 Task: Add a dentist appointment for a gum check-up on the 25th at 5:00 PM.
Action: Mouse moved to (836, 105)
Screenshot: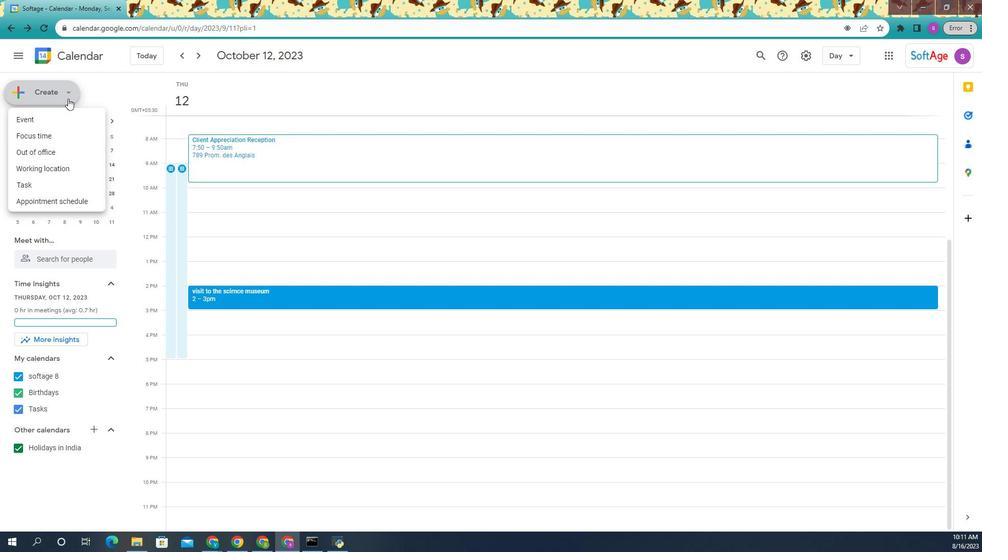
Action: Mouse pressed left at (836, 105)
Screenshot: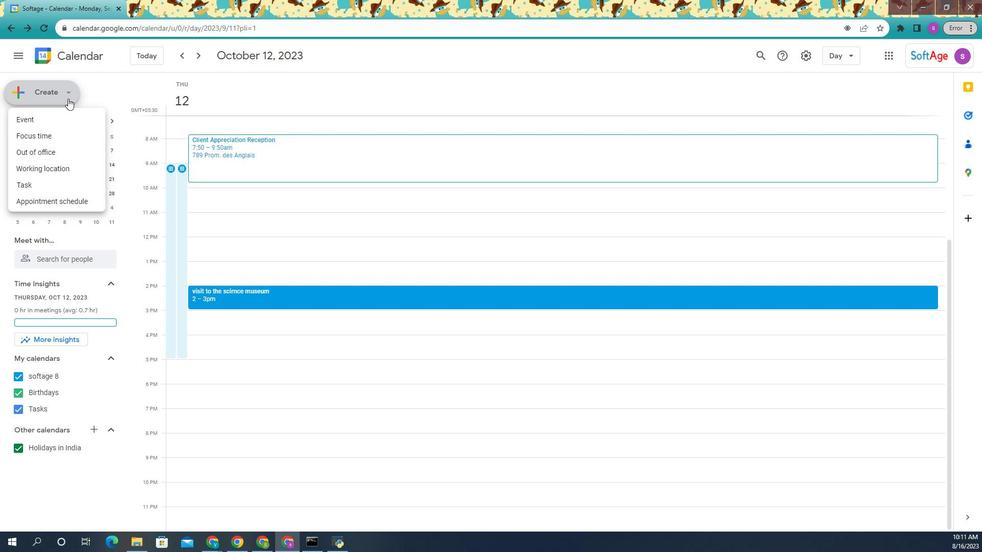 
Action: Mouse moved to (835, 206)
Screenshot: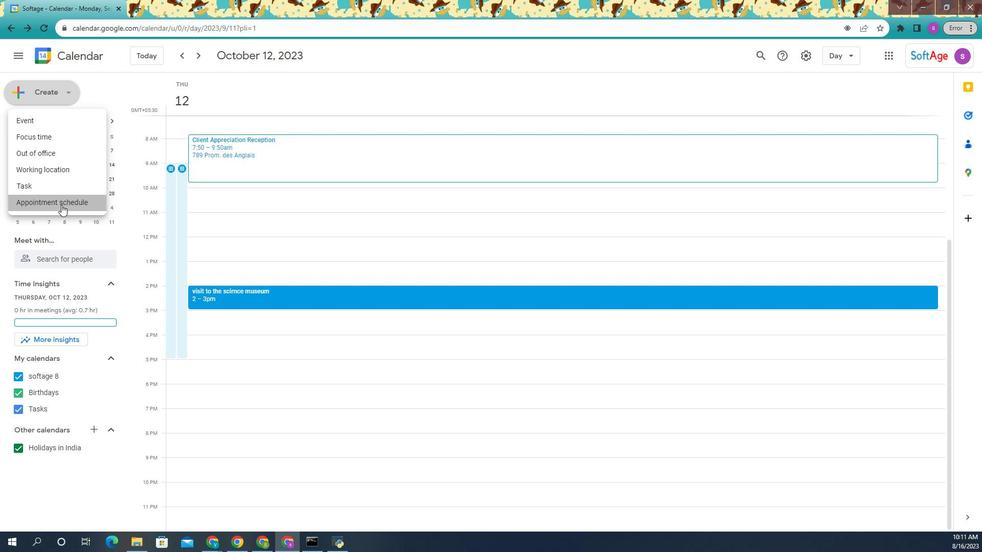 
Action: Mouse pressed left at (835, 206)
Screenshot: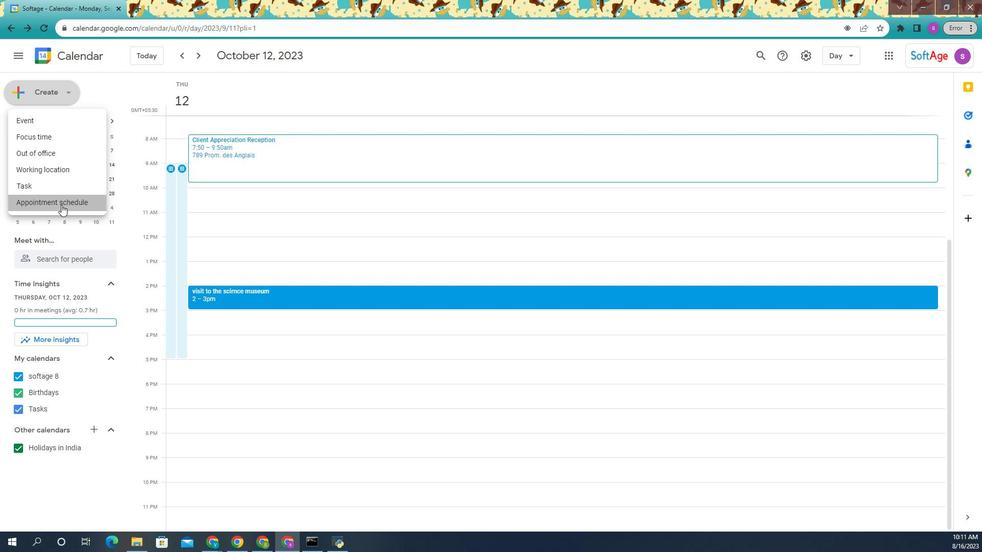 
Action: Mouse moved to (888, 96)
Screenshot: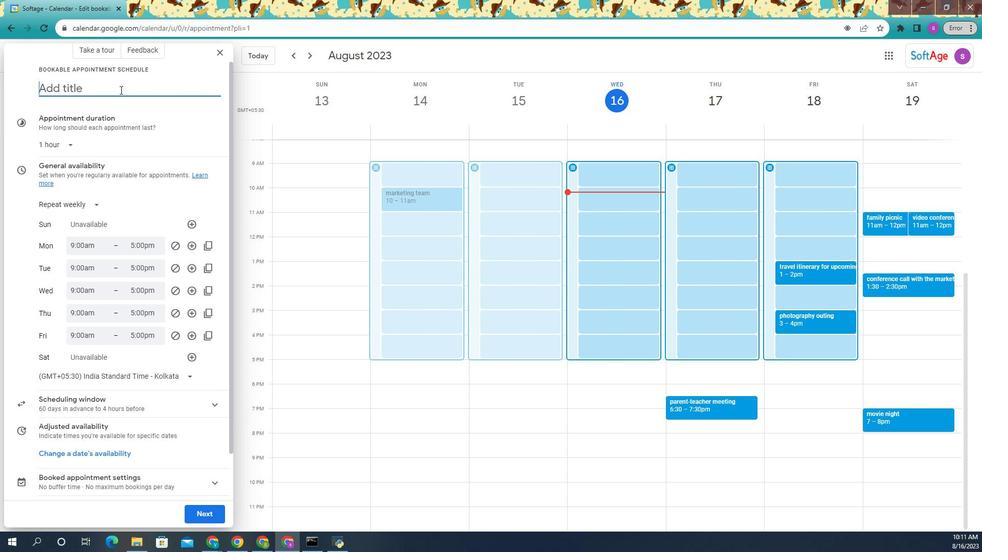 
Action: Mouse pressed left at (888, 96)
Screenshot: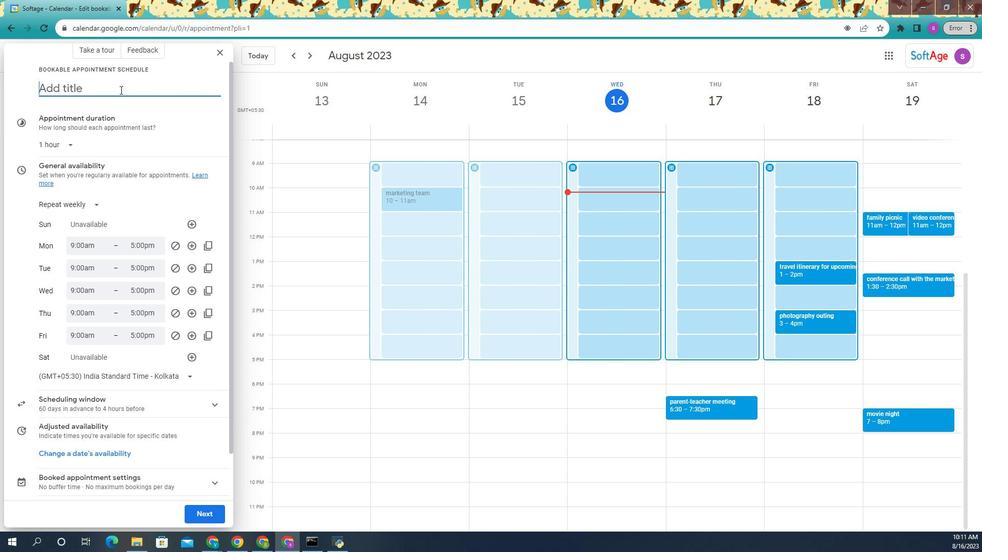 
Action: Key pressed dentist<Key.space>appointment
Screenshot: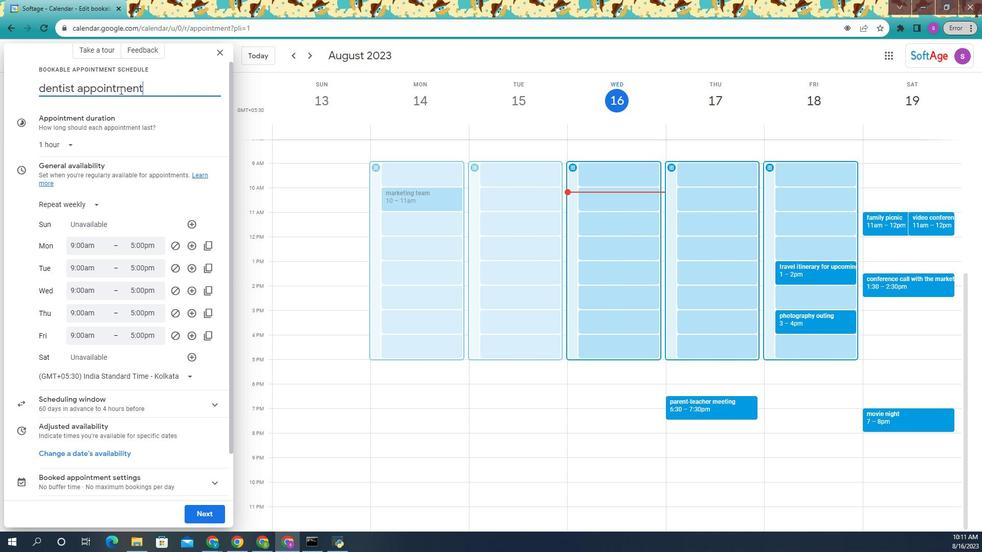 
Action: Mouse moved to (904, 84)
Screenshot: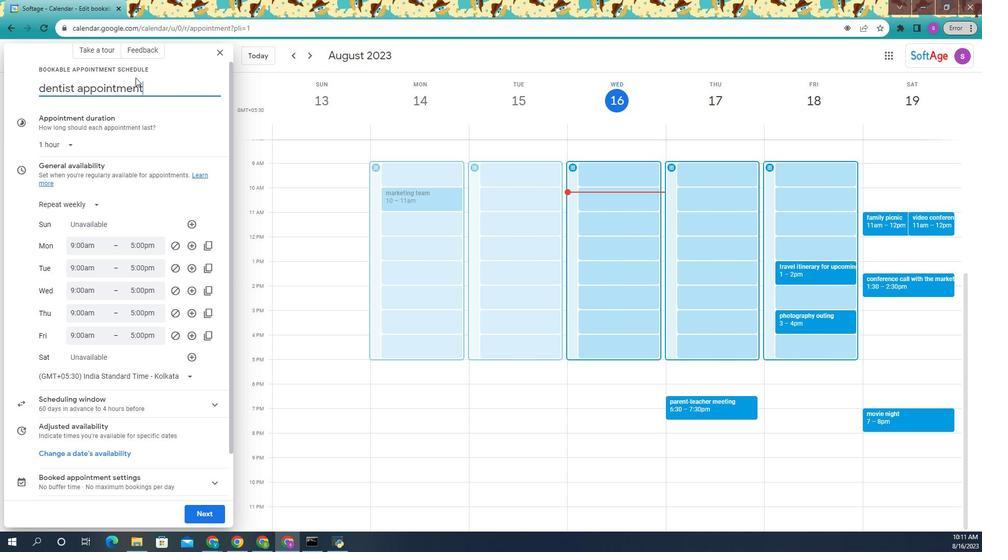 
Action: Key pressed <Key.space>for<Key.space>gum-c<Key.backspace><Key.backspace><Key.space>check-up
Screenshot: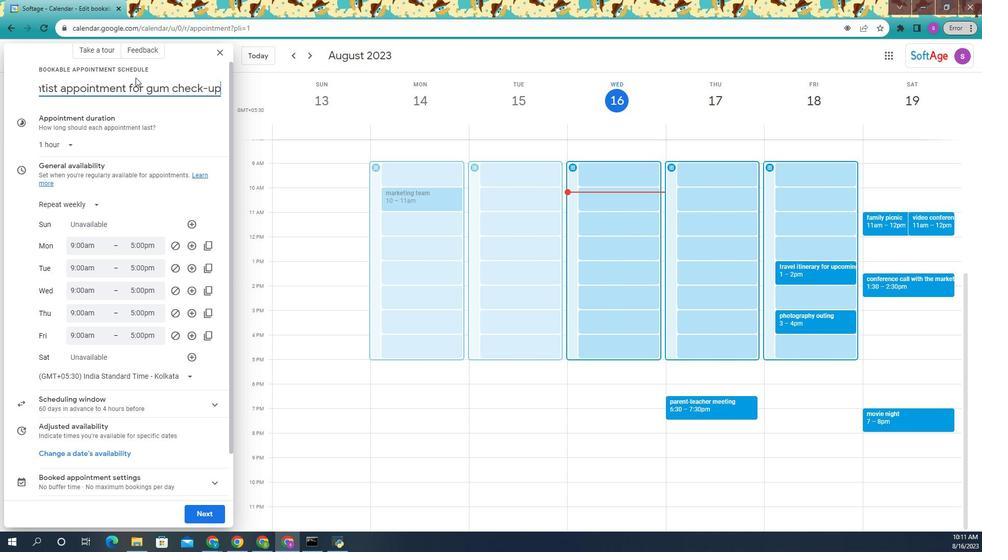 
Action: Mouse moved to (859, 205)
Screenshot: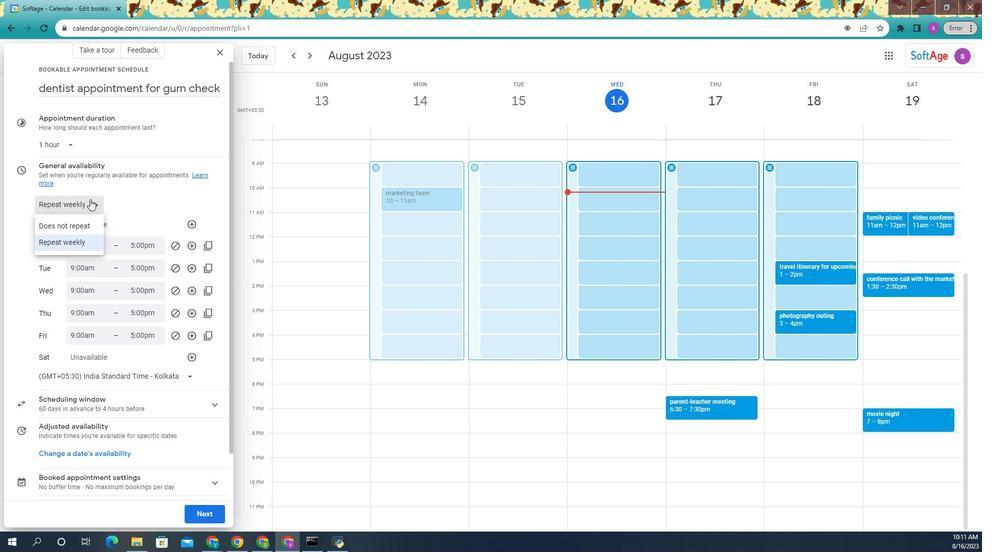 
Action: Mouse pressed left at (859, 205)
Screenshot: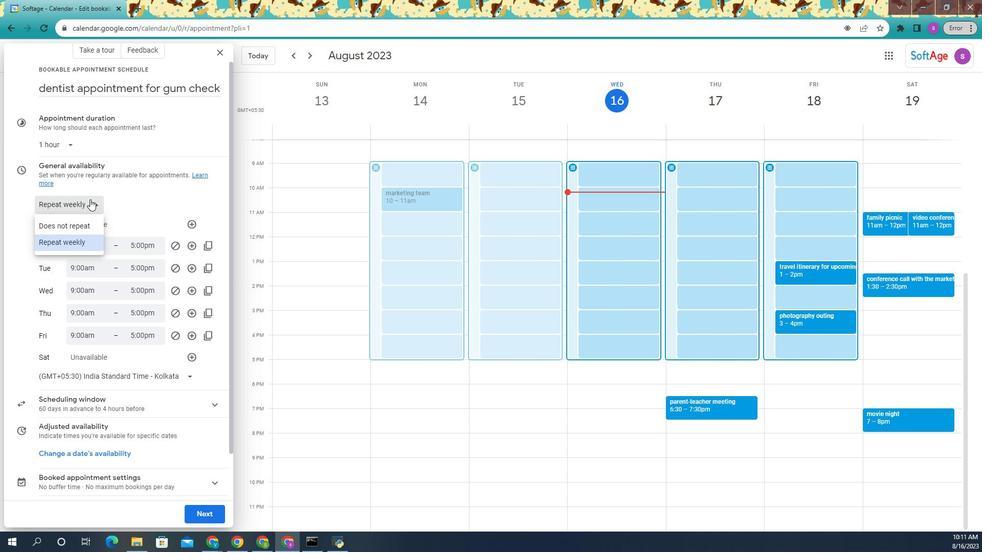 
Action: Mouse moved to (838, 229)
Screenshot: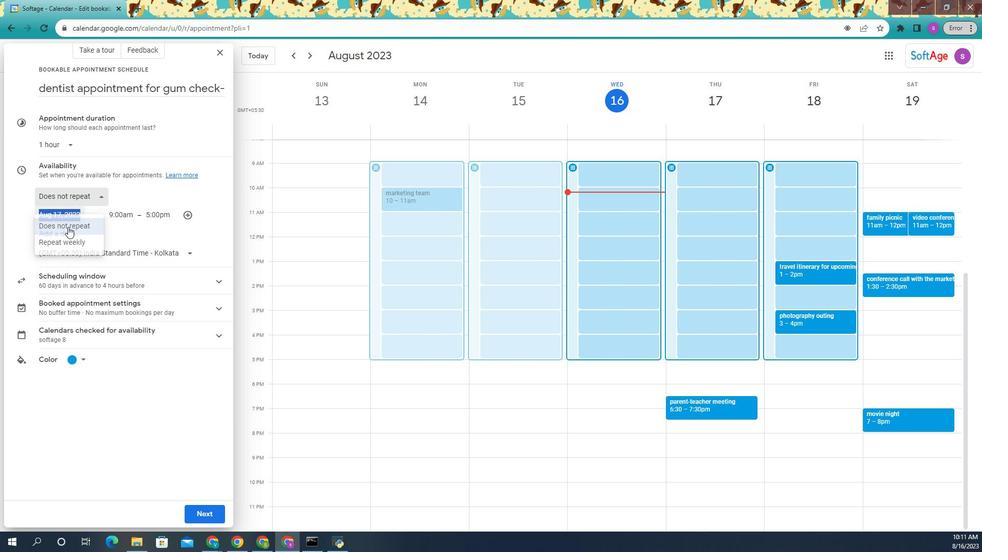 
Action: Mouse pressed left at (838, 229)
Screenshot: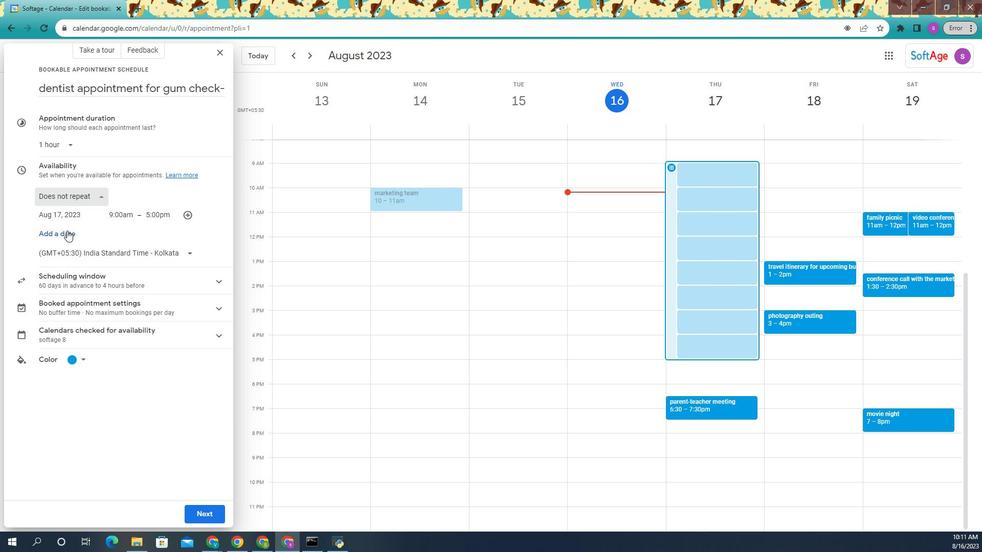 
Action: Mouse moved to (837, 225)
Screenshot: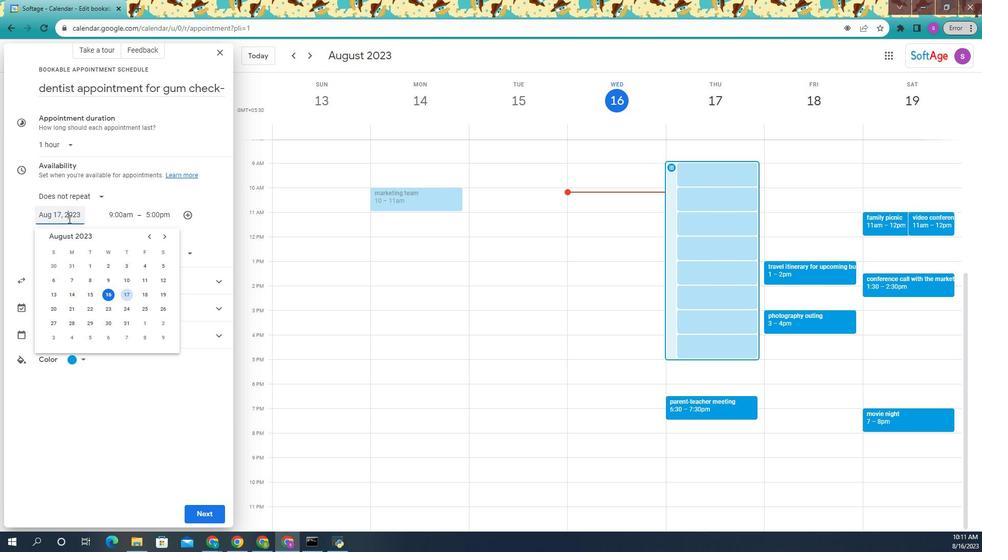
Action: Mouse pressed left at (837, 225)
Screenshot: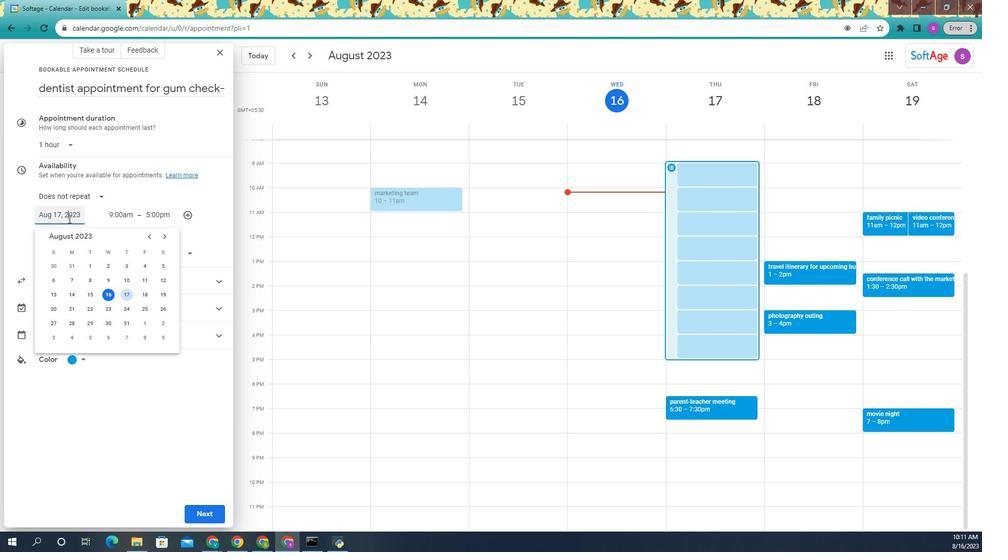 
Action: Mouse moved to (910, 314)
Screenshot: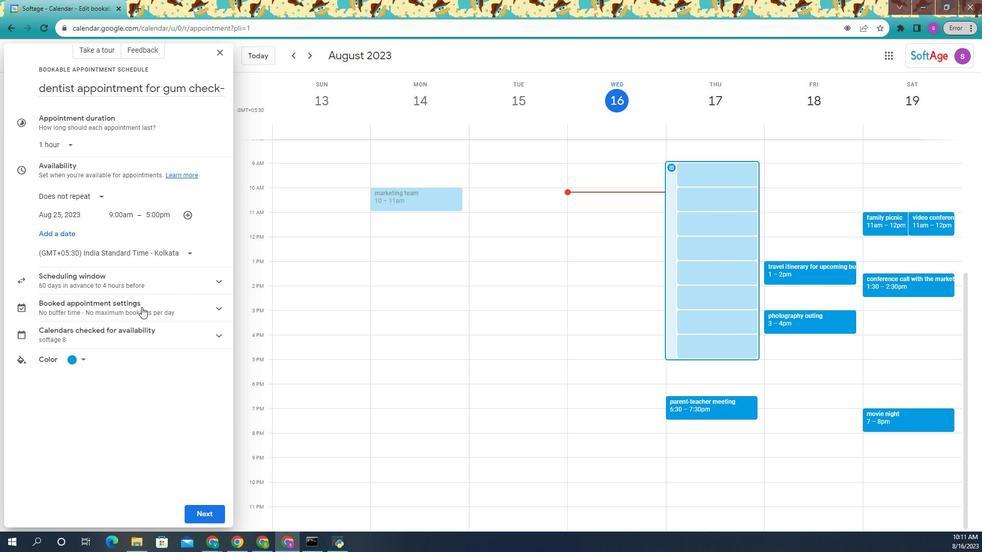 
Action: Mouse pressed left at (910, 314)
Screenshot: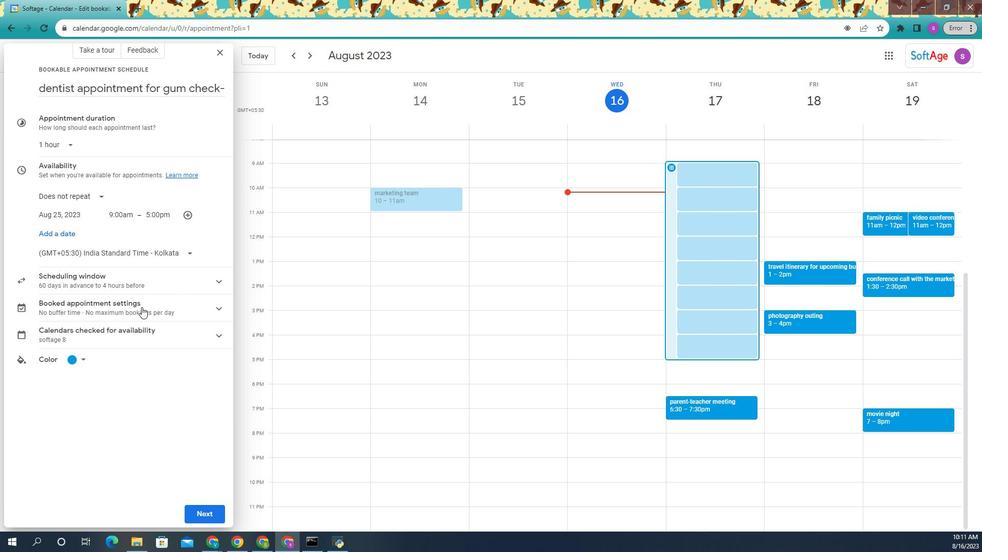 
Action: Mouse moved to (898, 224)
Screenshot: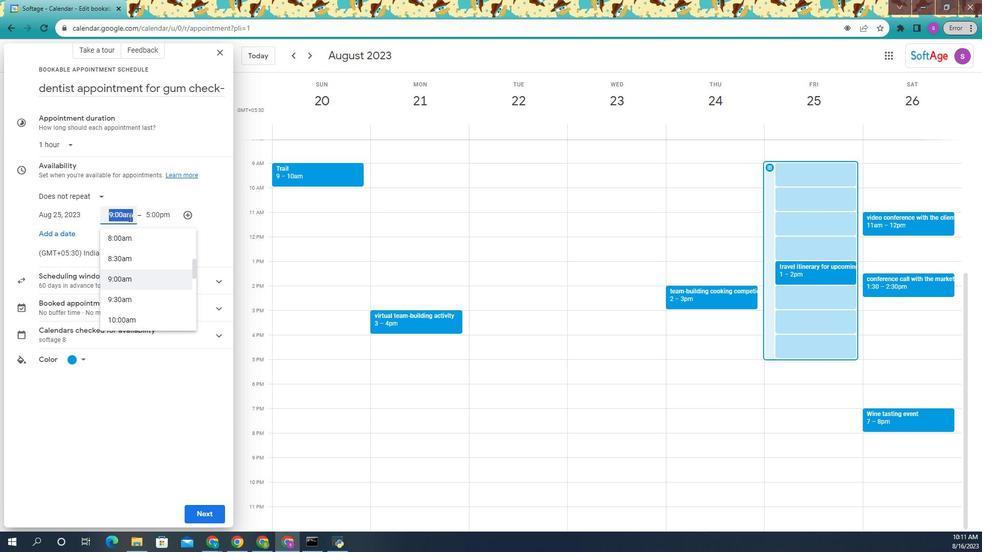 
Action: Mouse pressed left at (898, 224)
Screenshot: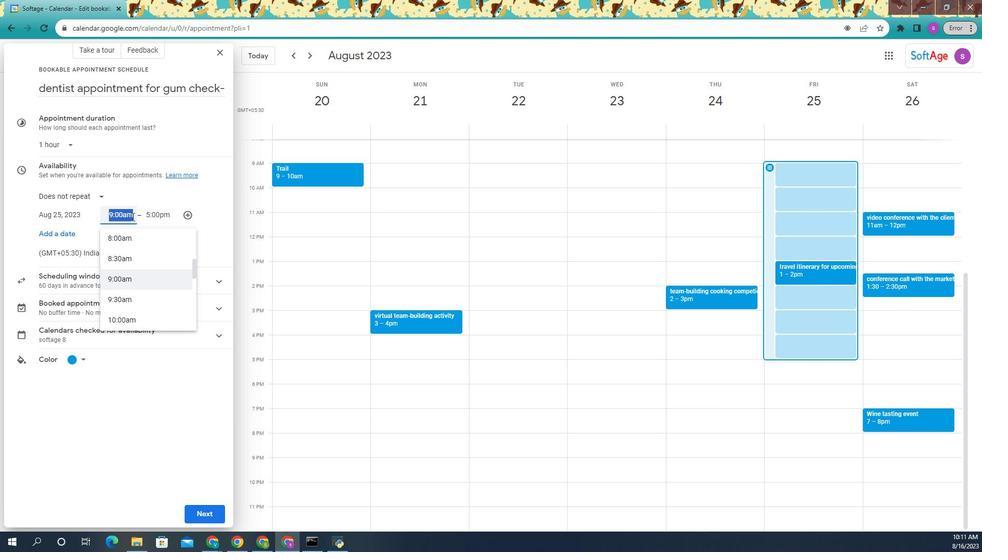 
Action: Mouse moved to (912, 271)
Screenshot: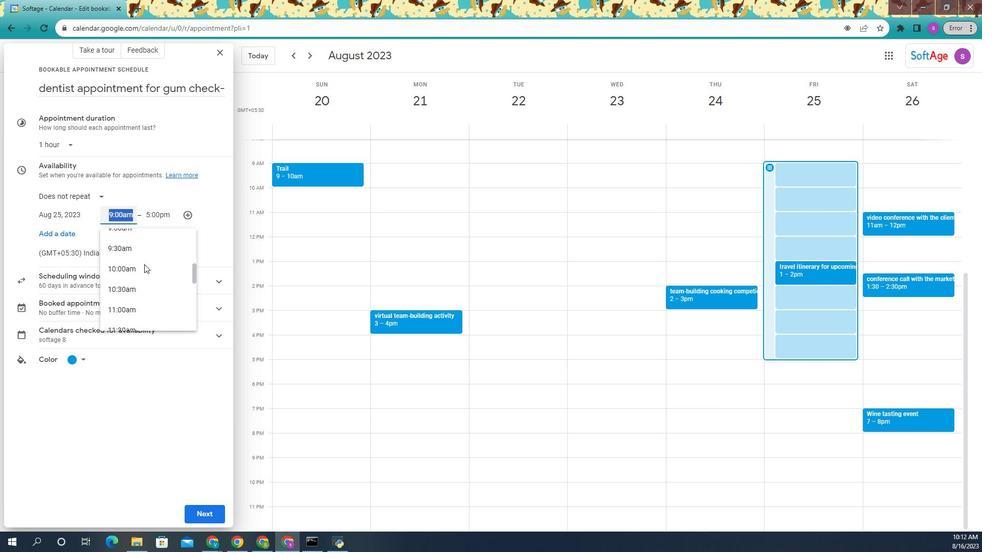 
Action: Mouse scrolled (912, 270) with delta (0, 0)
Screenshot: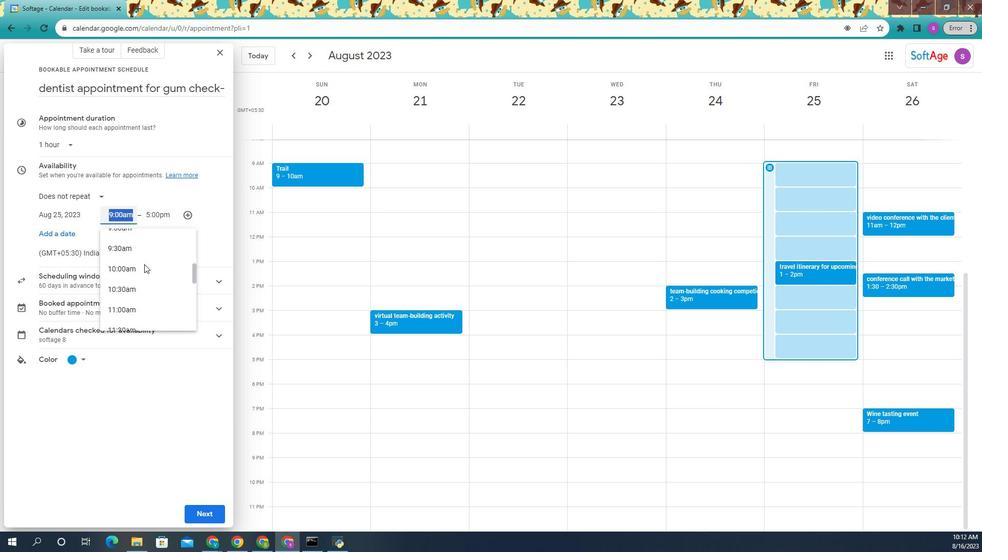 
Action: Mouse scrolled (912, 270) with delta (0, 0)
Screenshot: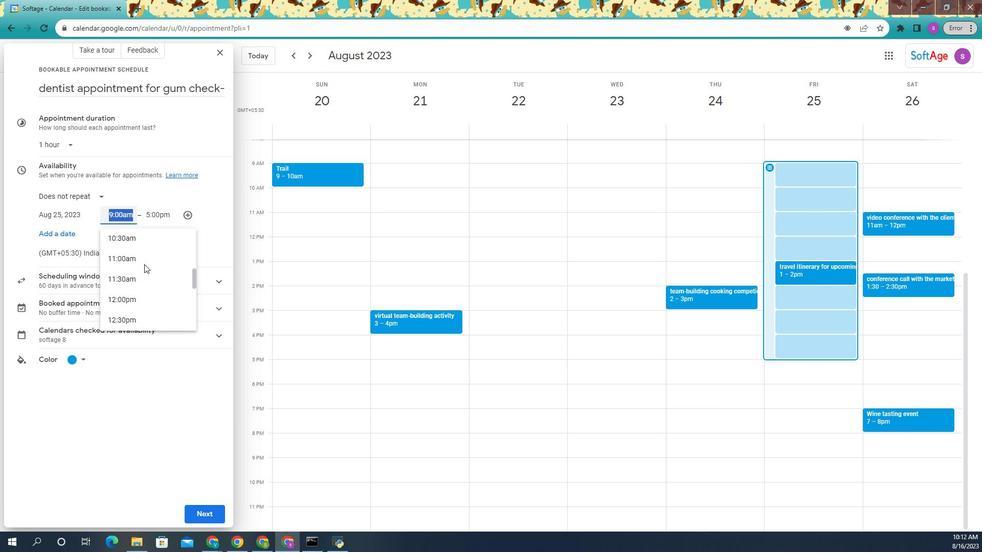 
Action: Mouse scrolled (912, 270) with delta (0, 0)
Screenshot: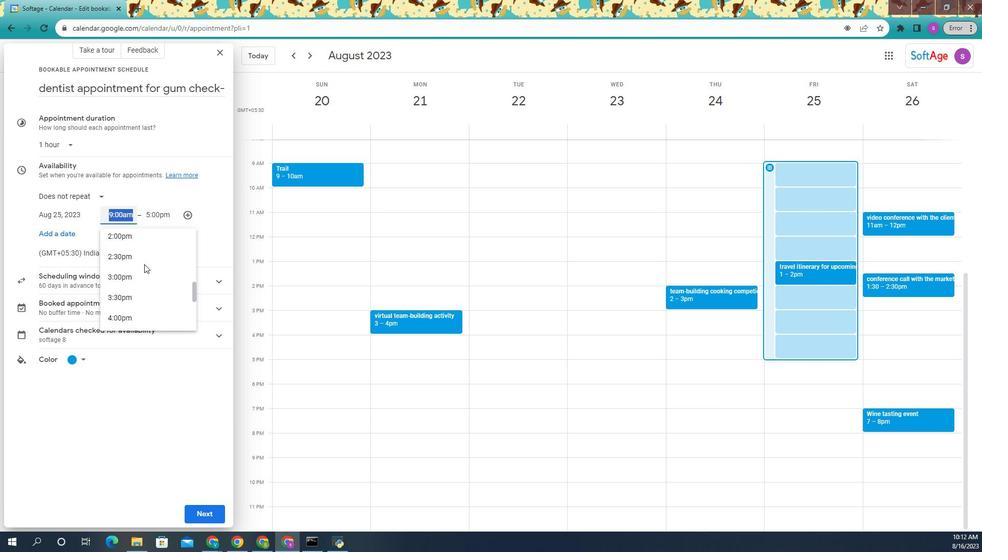 
Action: Mouse scrolled (912, 270) with delta (0, 0)
Screenshot: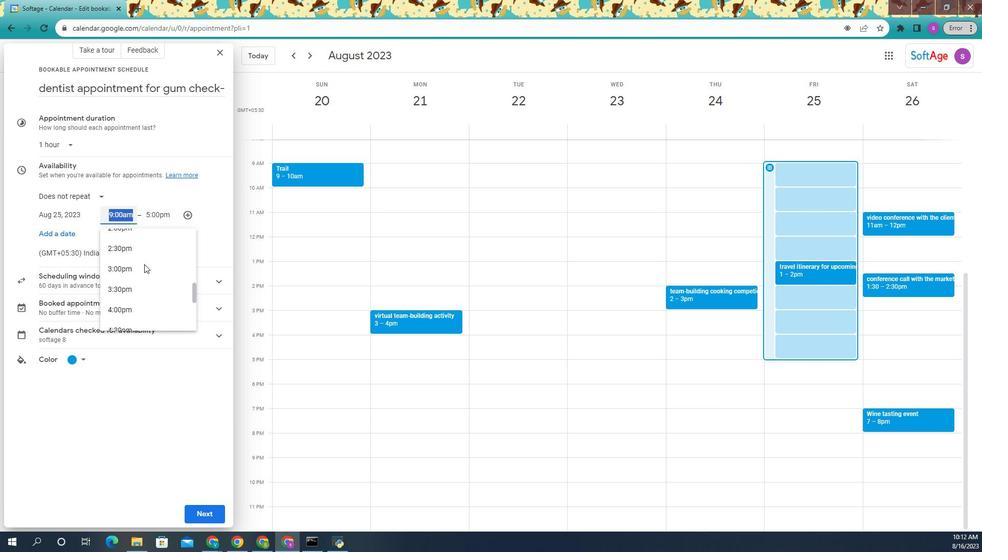 
Action: Mouse scrolled (912, 270) with delta (0, 0)
Screenshot: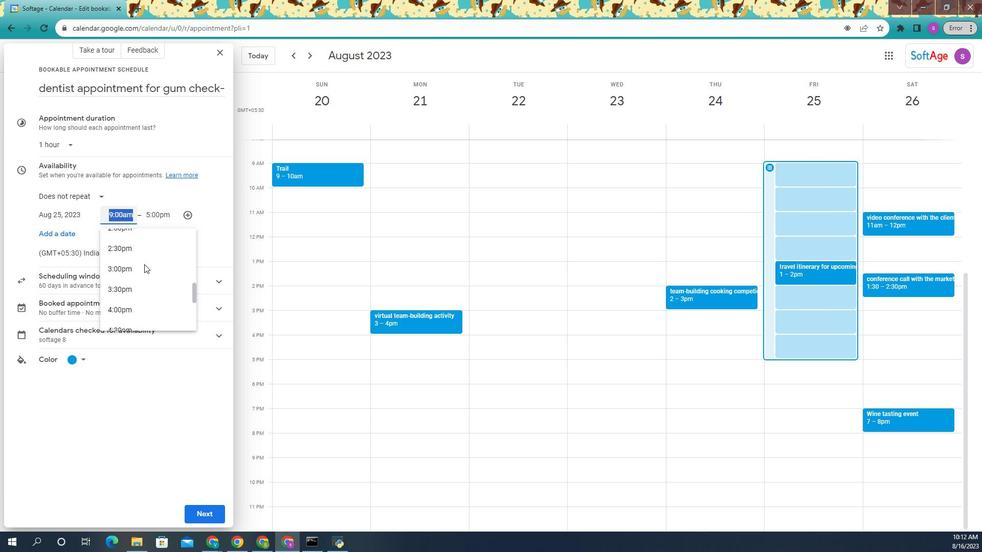 
Action: Mouse scrolled (912, 270) with delta (0, 0)
Screenshot: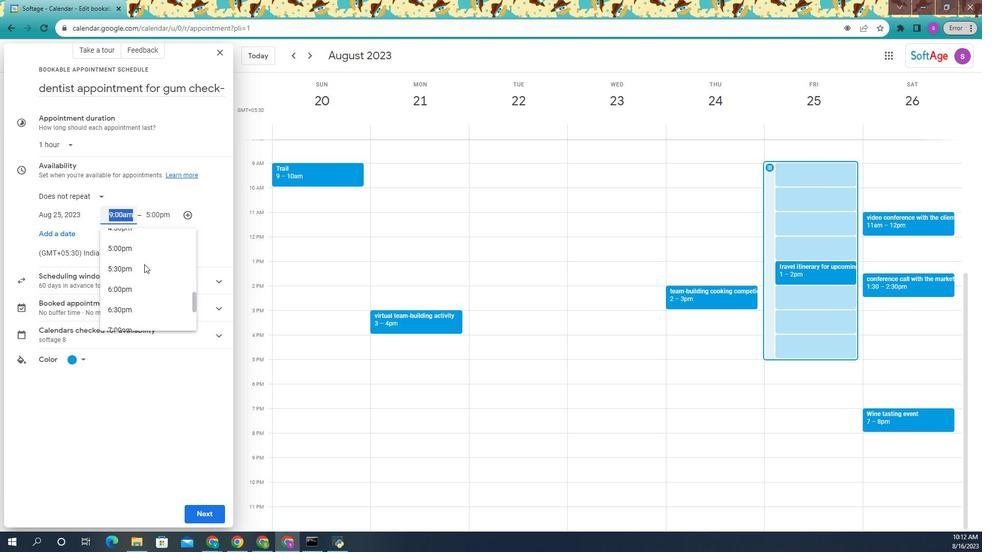 
Action: Mouse scrolled (912, 270) with delta (0, 0)
Screenshot: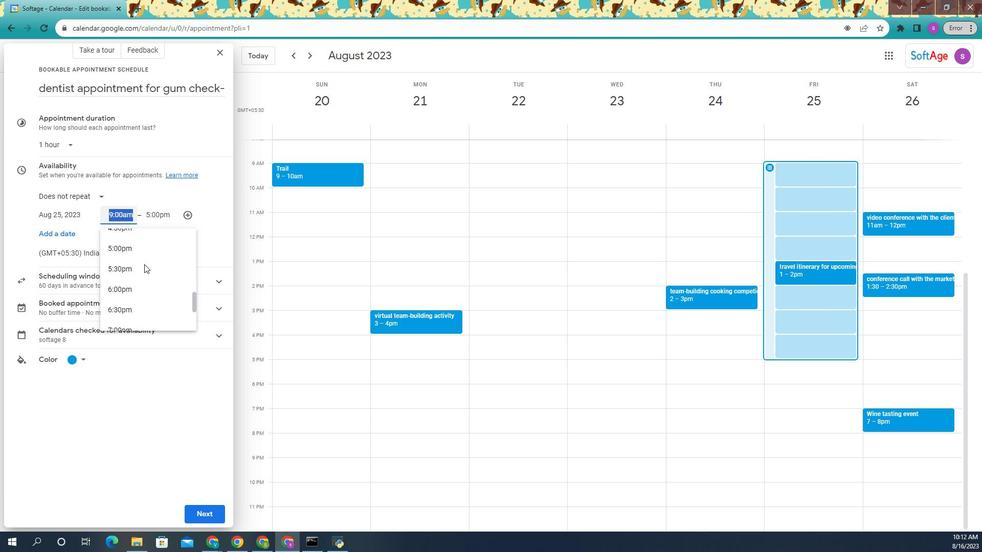 
Action: Mouse moved to (917, 266)
Screenshot: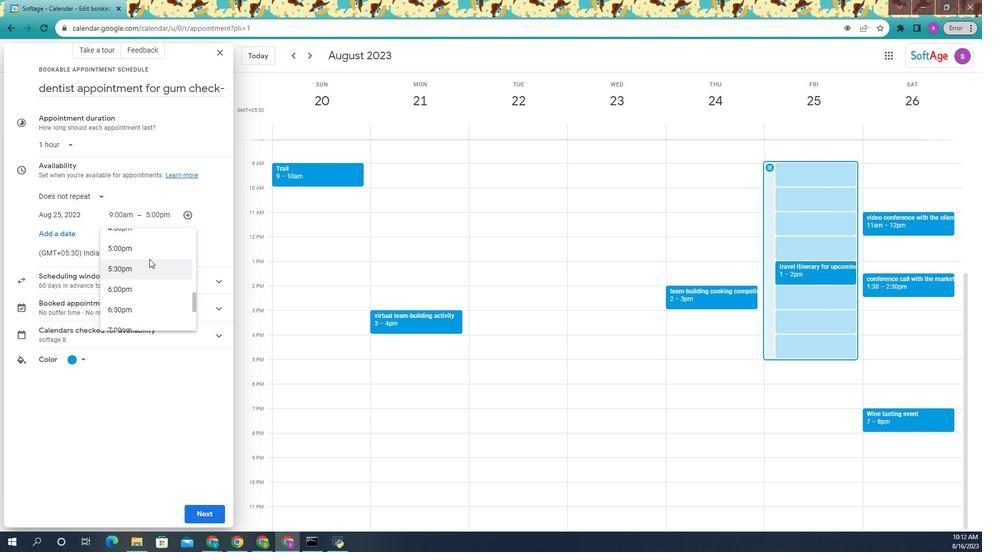 
Action: Mouse pressed left at (917, 266)
Screenshot: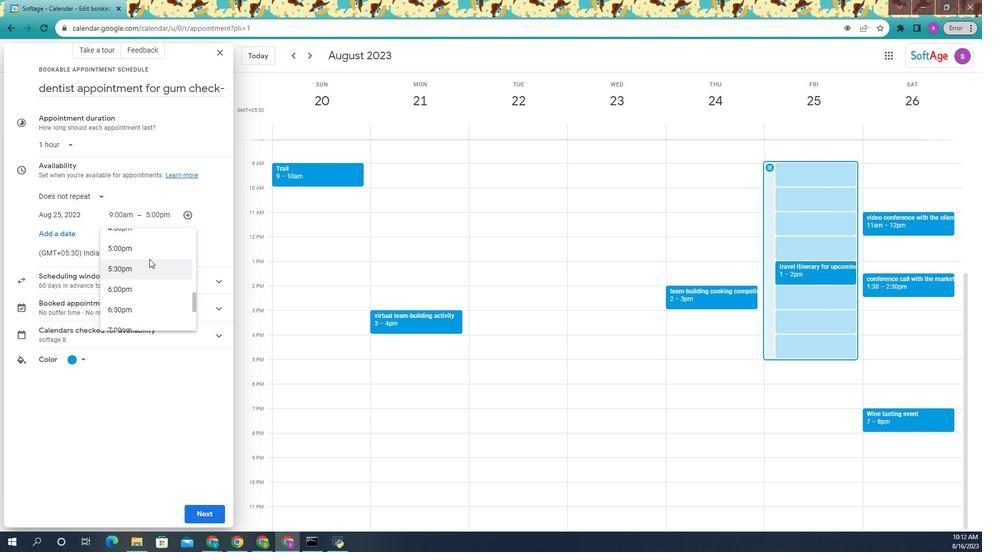 
Action: Mouse moved to (895, 228)
Screenshot: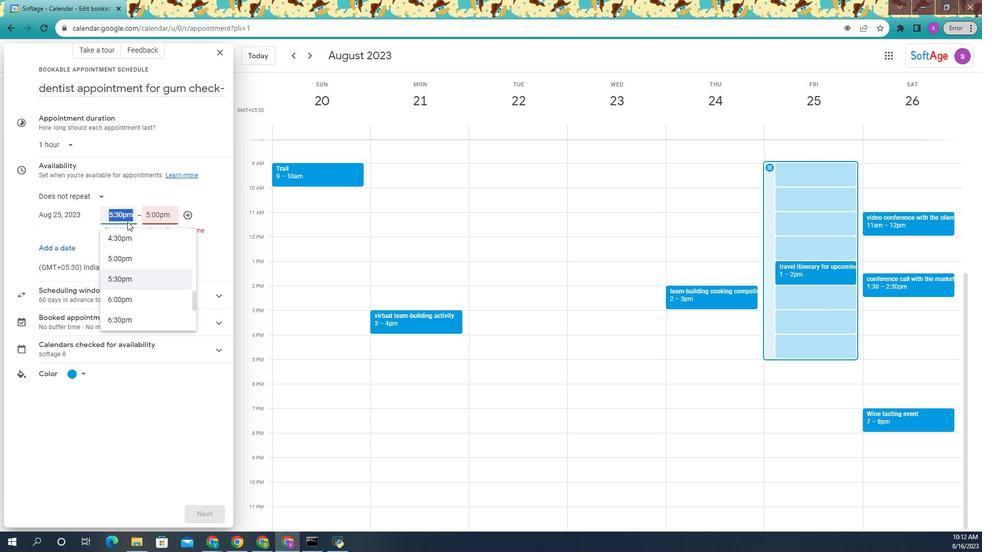 
Action: Mouse pressed left at (895, 228)
Screenshot: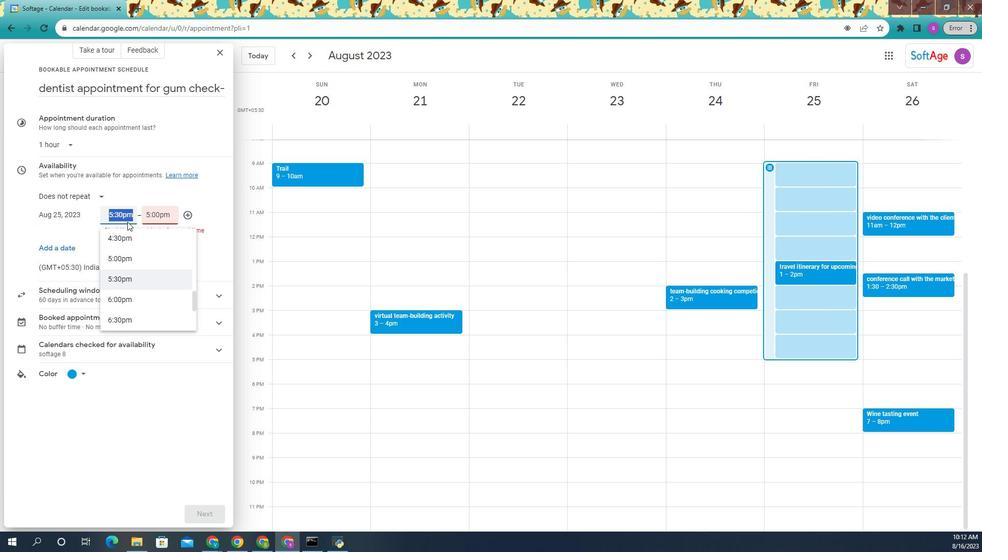 
Action: Mouse moved to (899, 264)
Screenshot: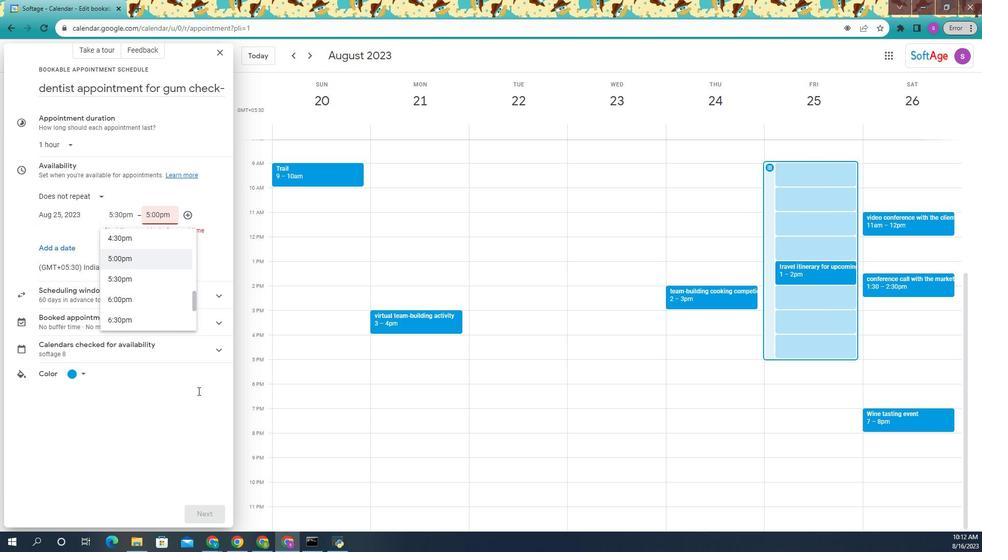 
Action: Mouse pressed left at (899, 264)
Screenshot: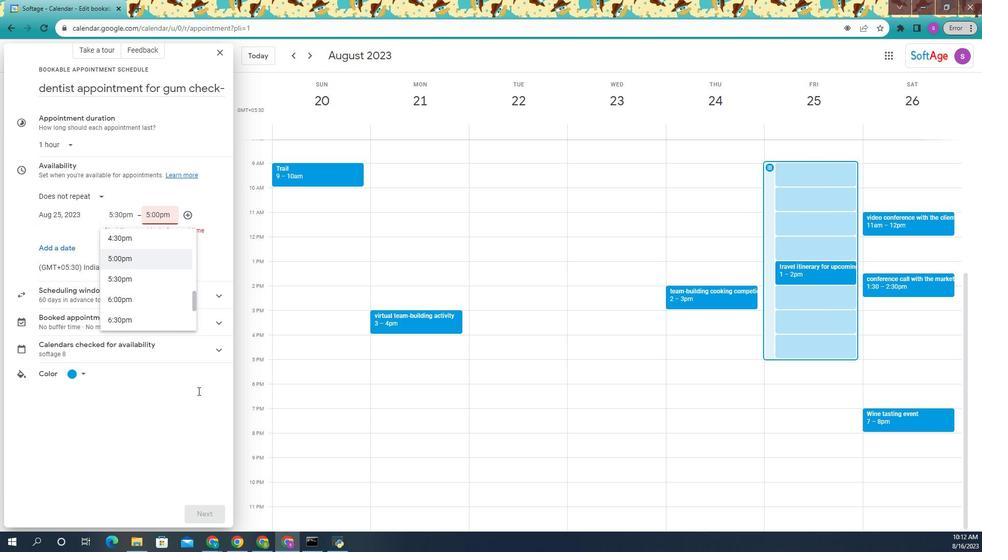 
Action: Mouse moved to (935, 225)
Screenshot: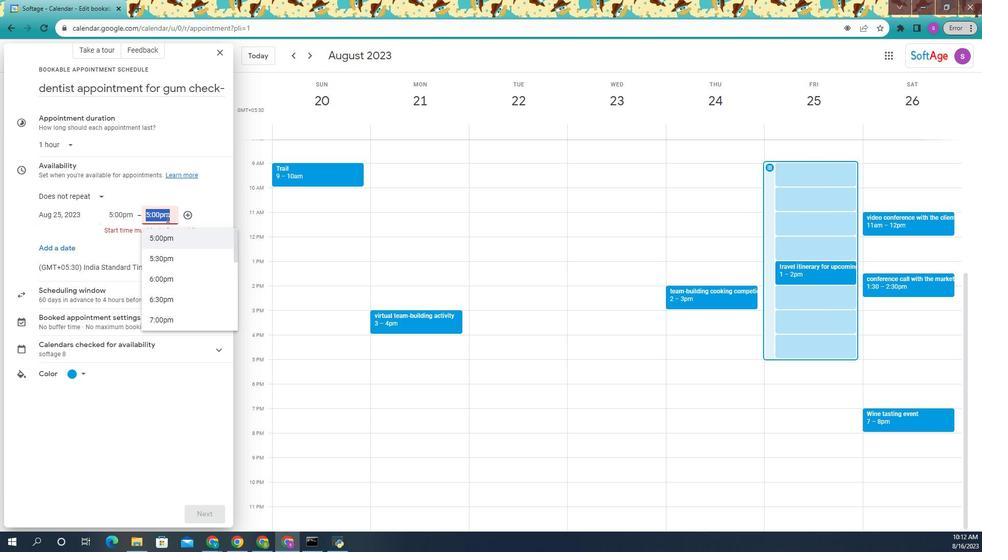 
Action: Mouse pressed left at (935, 225)
Screenshot: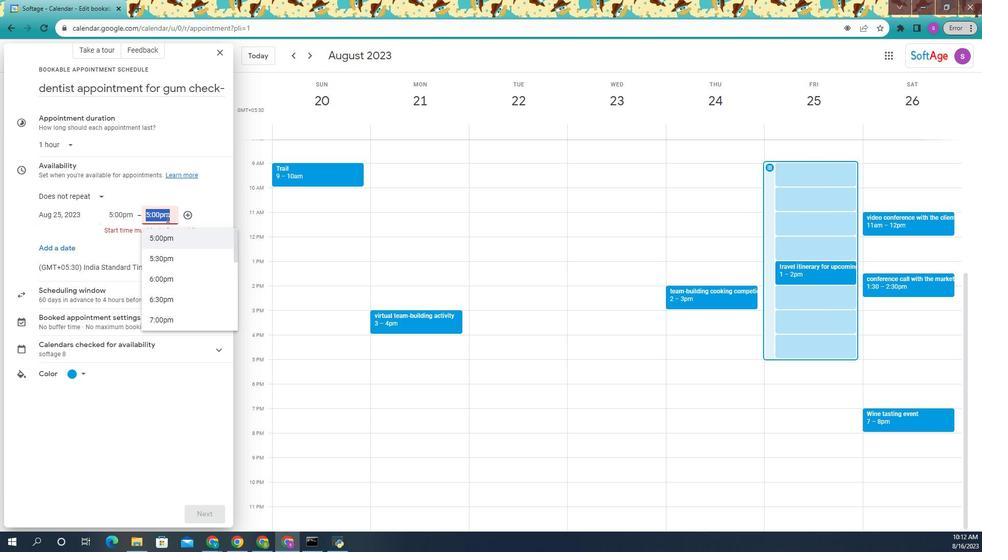 
Action: Mouse moved to (950, 326)
Screenshot: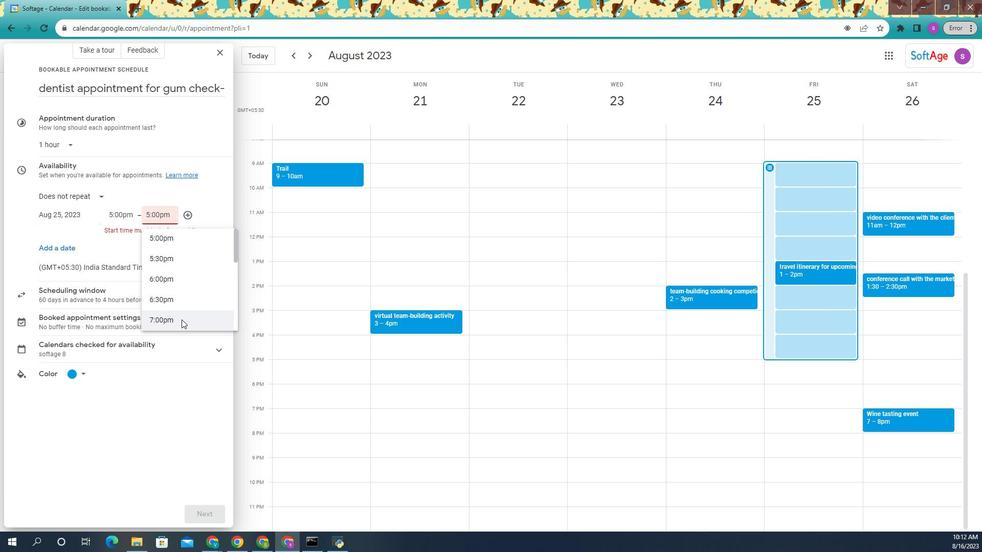 
Action: Mouse pressed left at (950, 326)
Screenshot: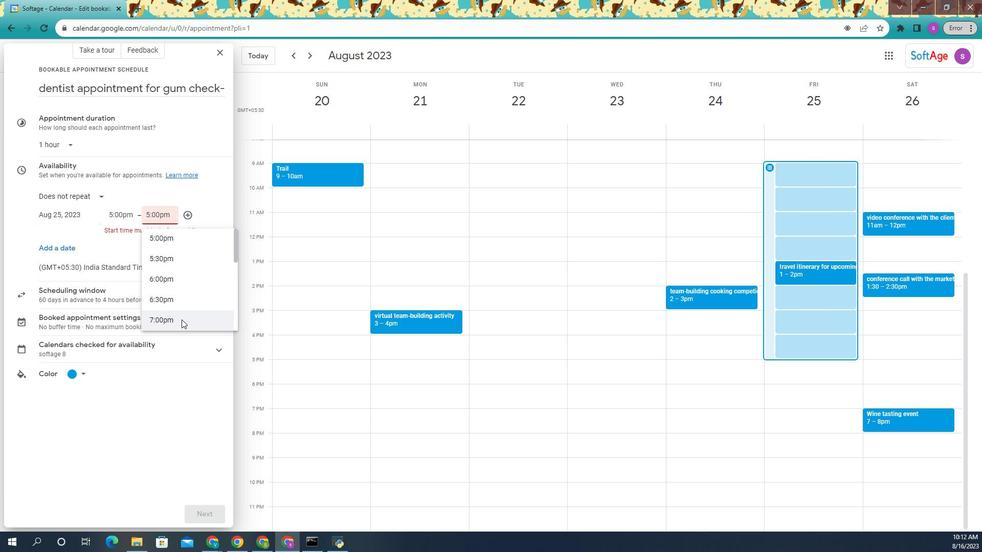 
Action: Mouse moved to (977, 521)
Screenshot: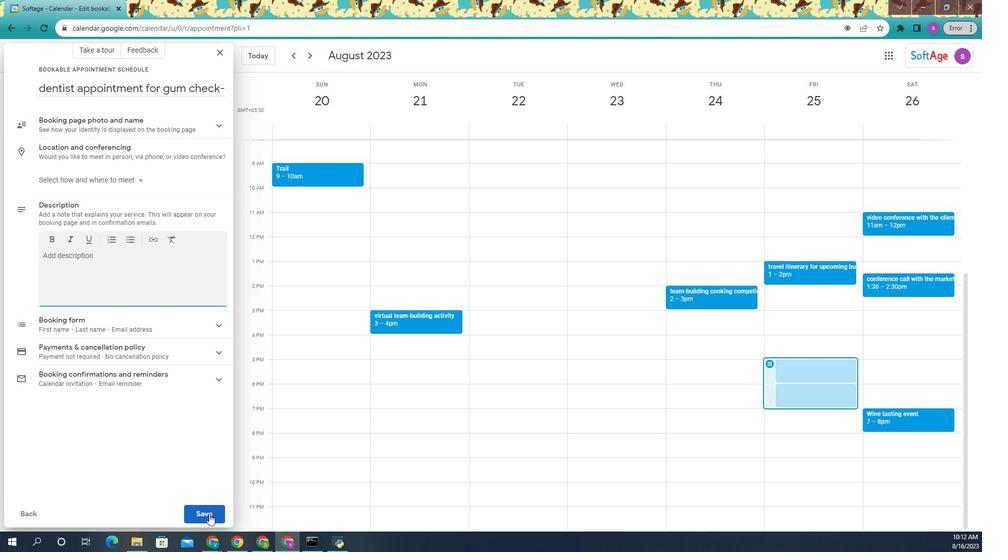 
Action: Mouse pressed left at (977, 521)
Screenshot: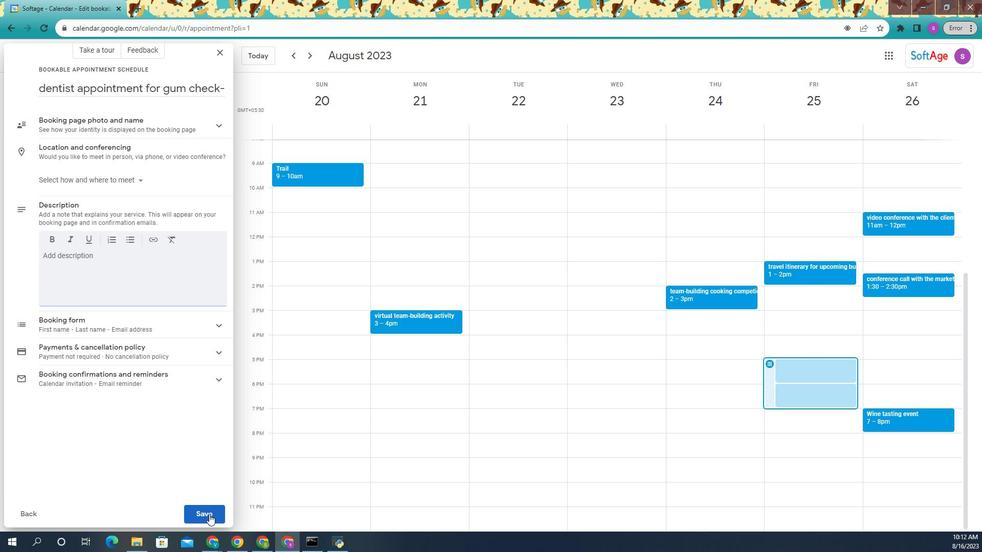 
Action: Mouse moved to (974, 519)
Screenshot: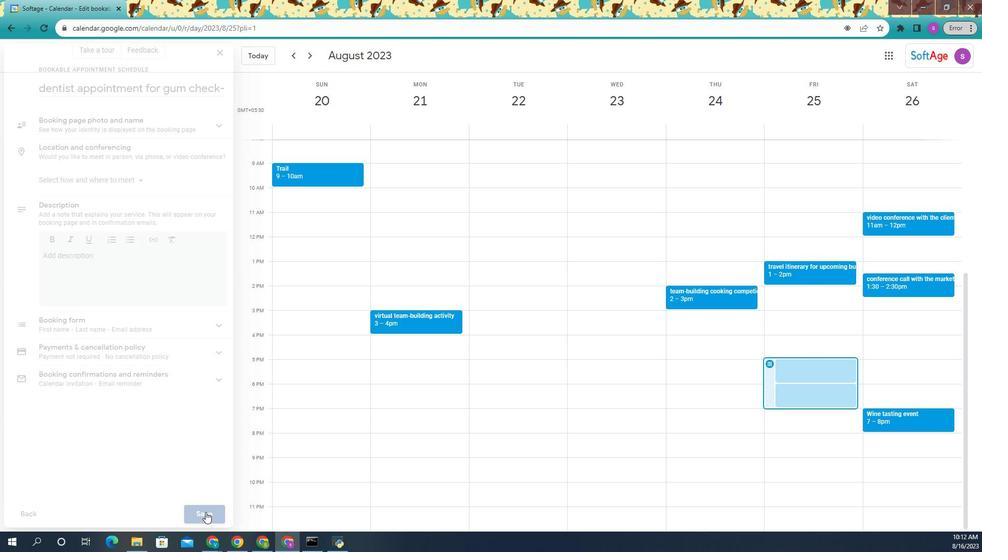 
Action: Mouse pressed left at (974, 519)
Screenshot: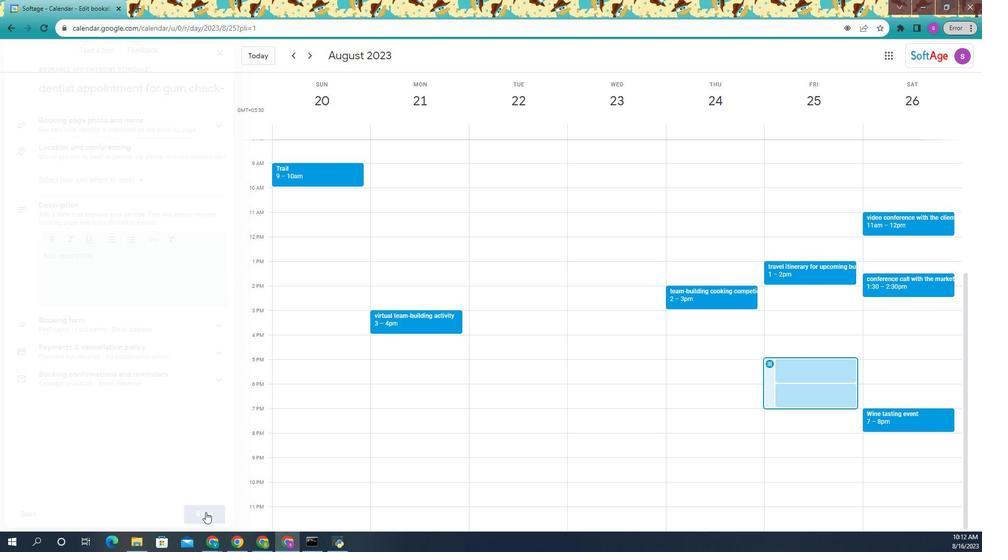 
Action: Mouse moved to (971, 479)
Screenshot: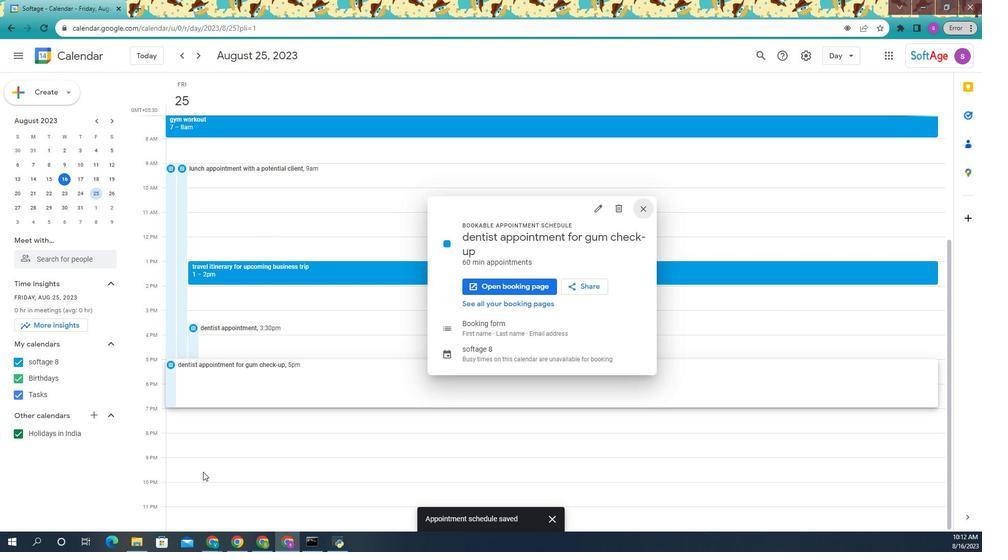 
